 Task: Check the traffic conditions on the I-70 in Colorado.
Action: Mouse moved to (77, 63)
Screenshot: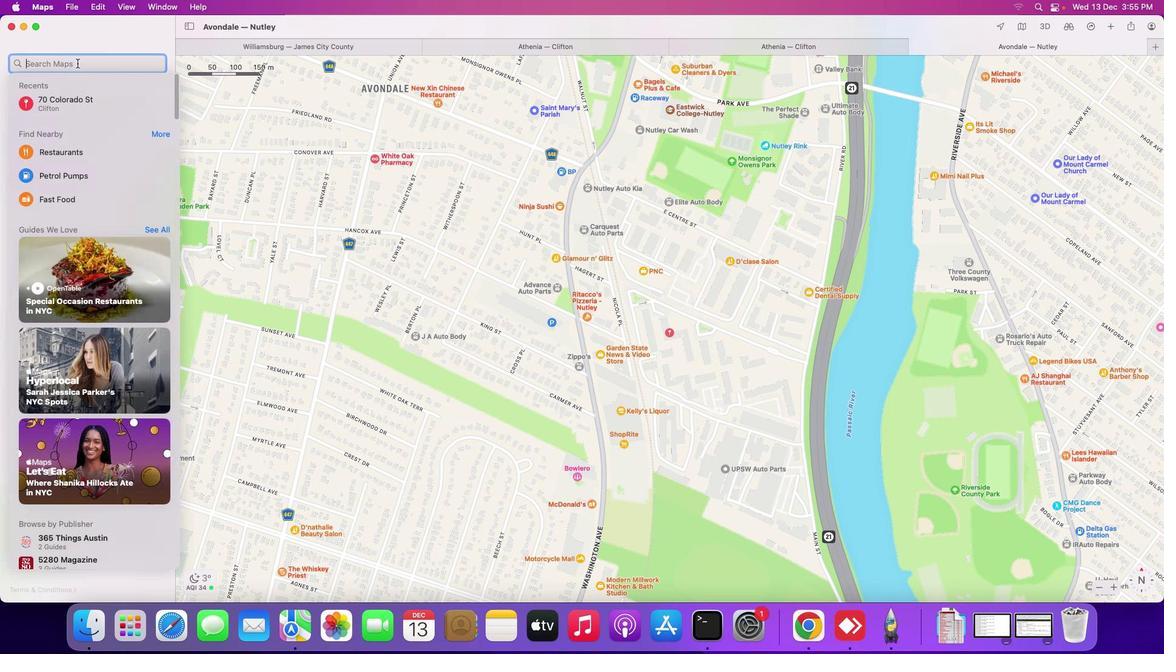 
Action: Mouse pressed left at (77, 63)
Screenshot: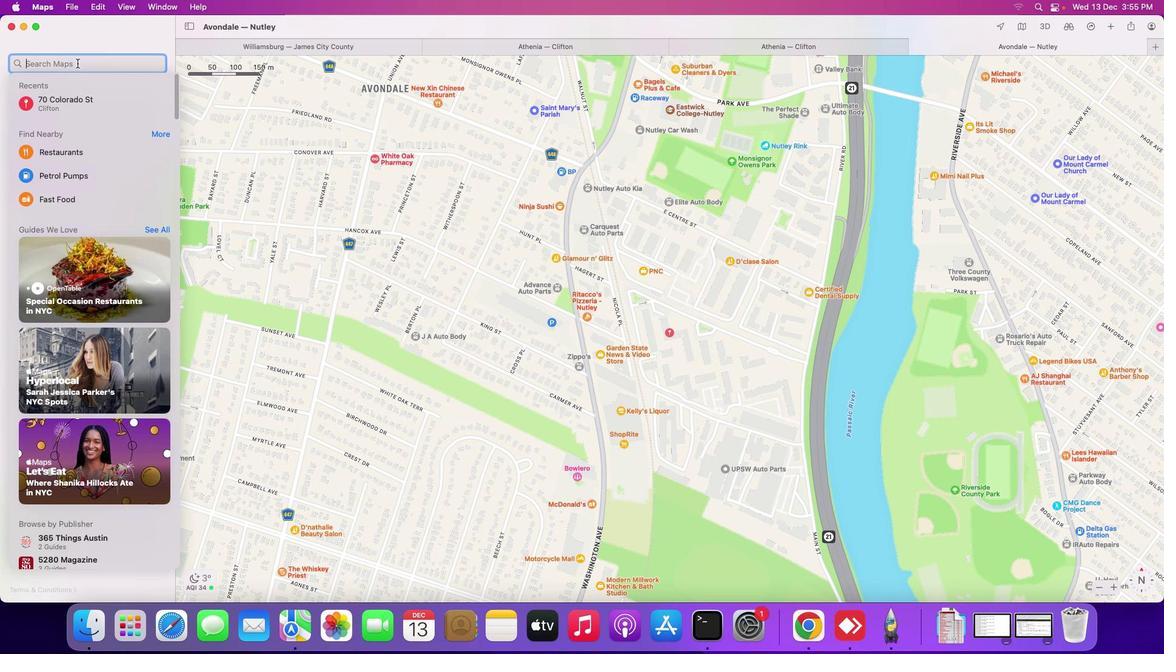 
Action: Key pressed Key.shift_r'I''-''7''0'Key.space'i''n'Key.spaceKey.shift_r'C''o''l''o''r''a''d''o'Key.enter
Screenshot: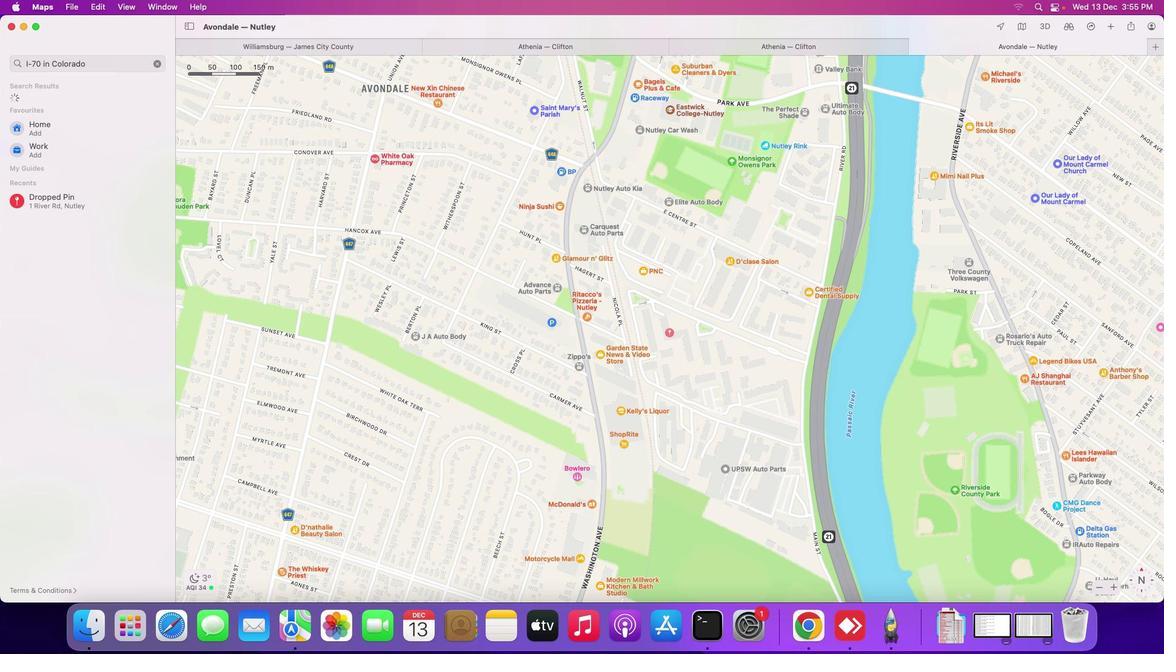 
Action: Mouse moved to (1022, 23)
Screenshot: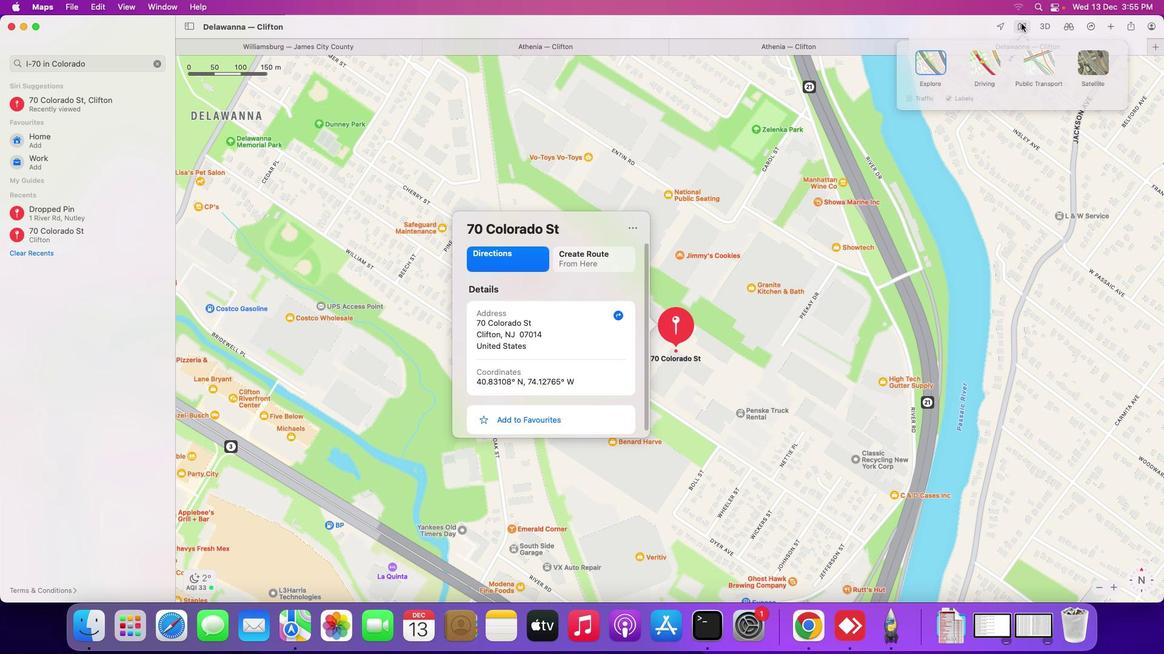 
Action: Mouse pressed left at (1022, 23)
Screenshot: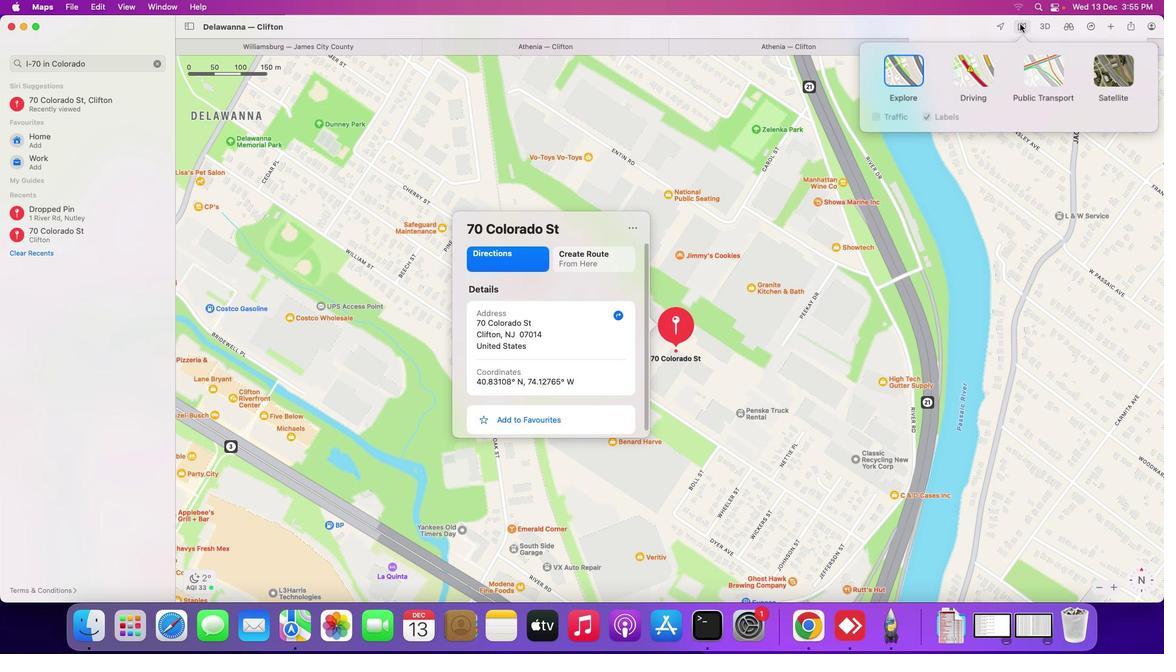 
Action: Mouse moved to (982, 72)
Screenshot: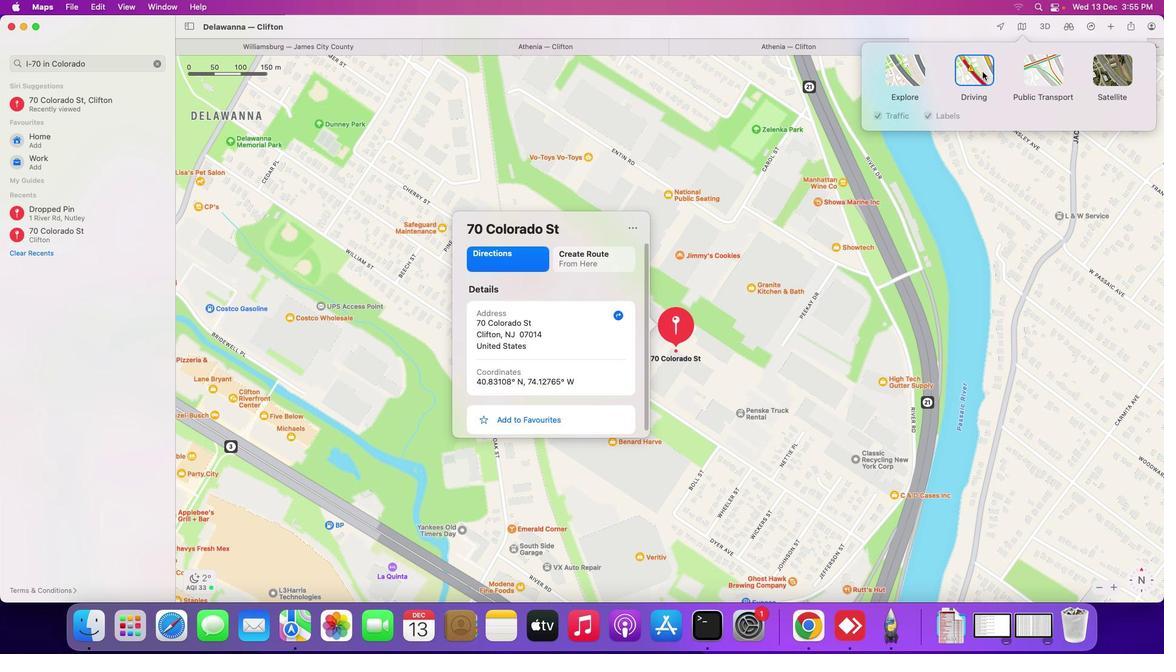 
Action: Mouse pressed left at (982, 72)
Screenshot: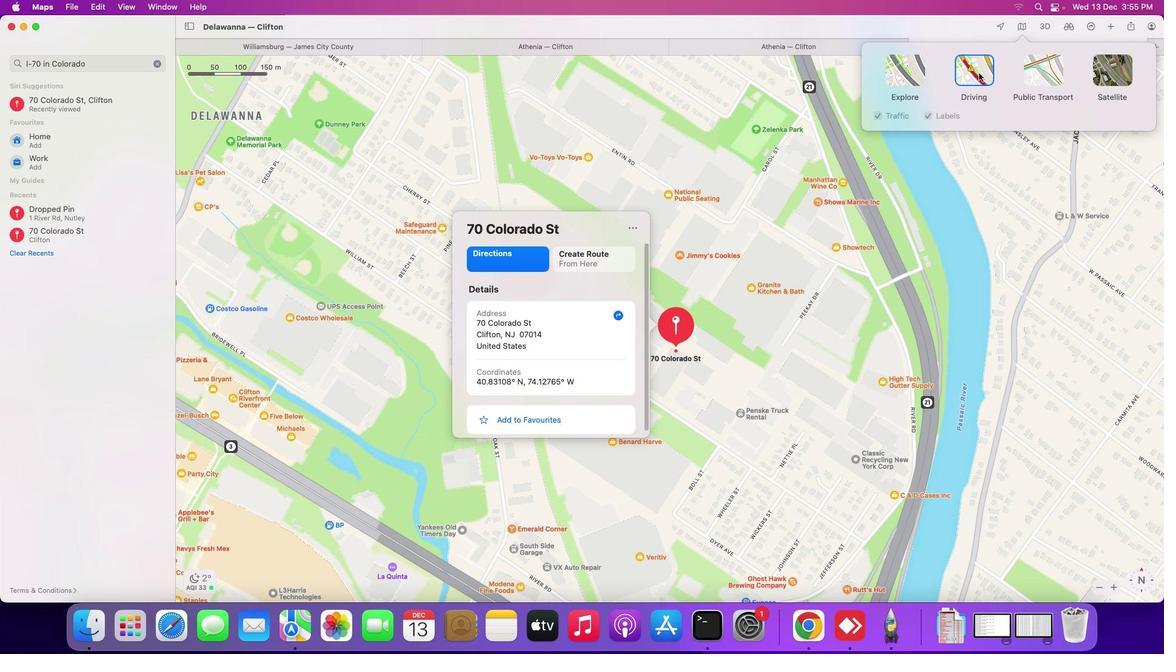 
Action: Mouse moved to (769, 260)
Screenshot: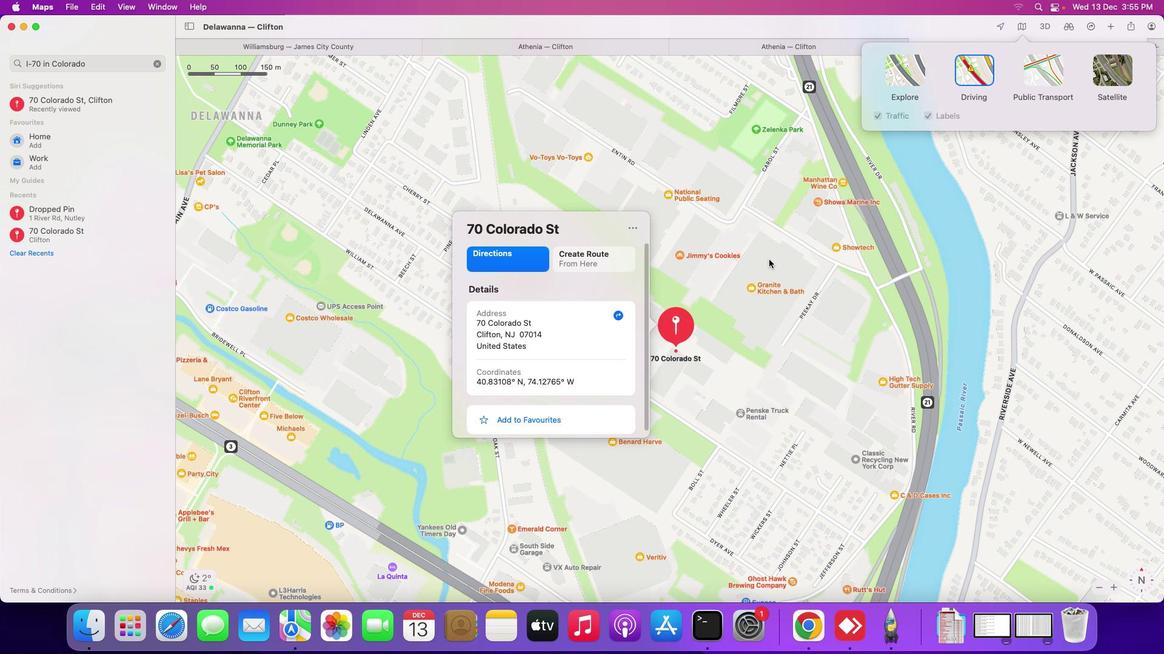 
Action: Mouse pressed left at (769, 260)
Screenshot: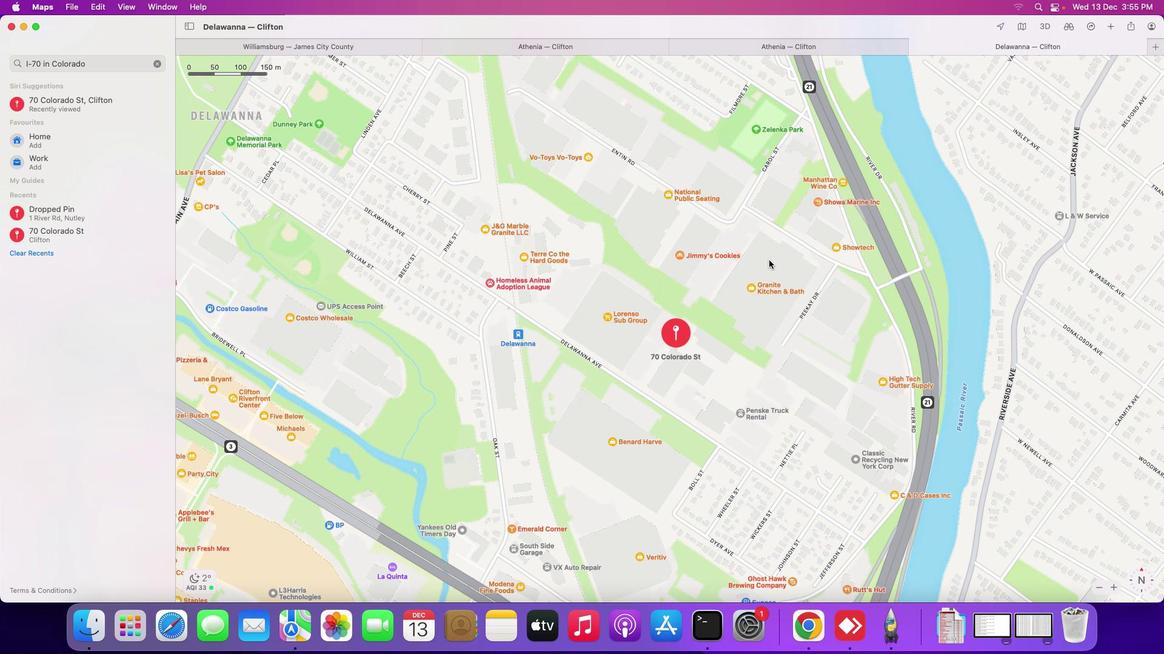 
Action: Mouse moved to (769, 258)
Screenshot: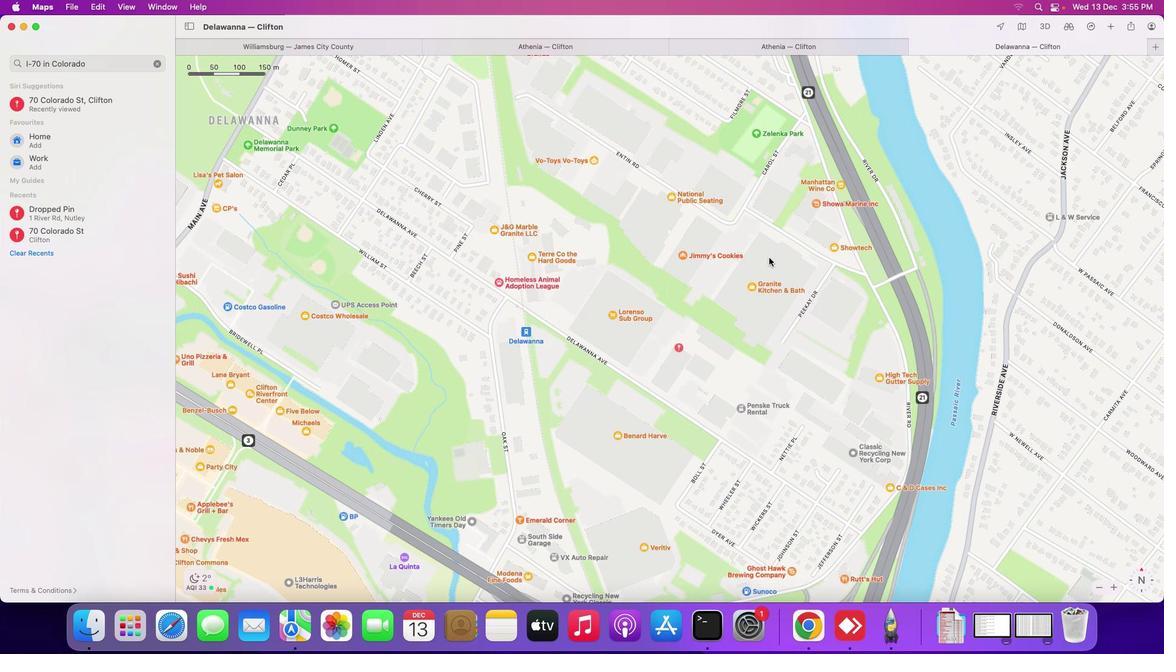 
Action: Mouse scrolled (769, 258) with delta (0, 0)
Screenshot: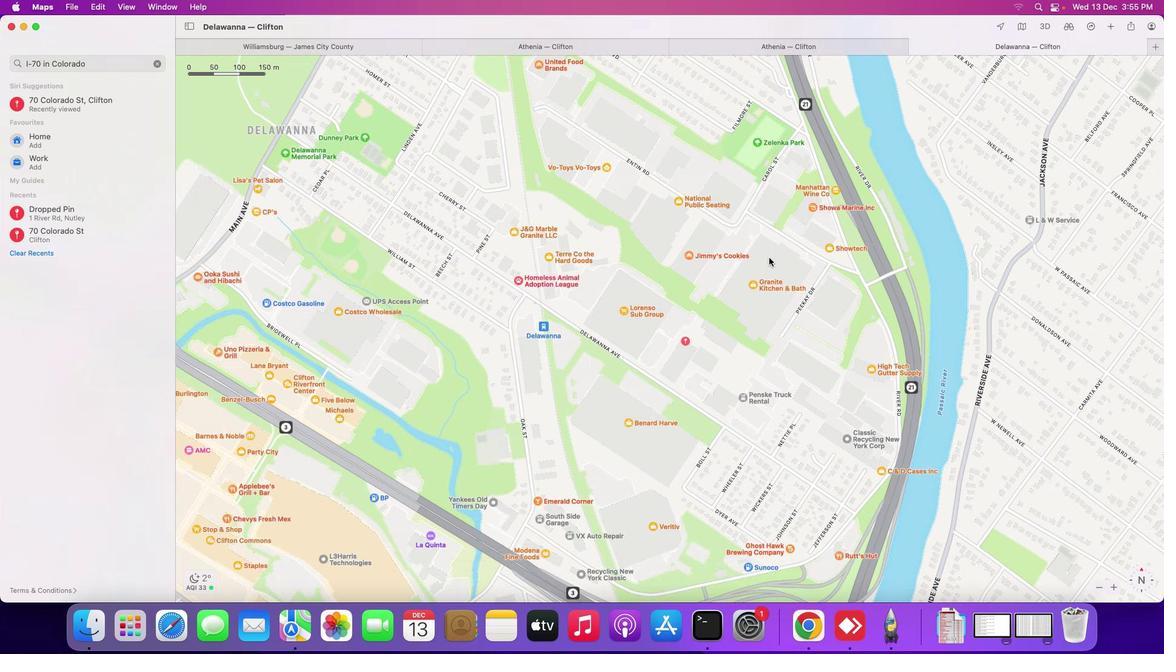 
Action: Mouse moved to (769, 258)
Screenshot: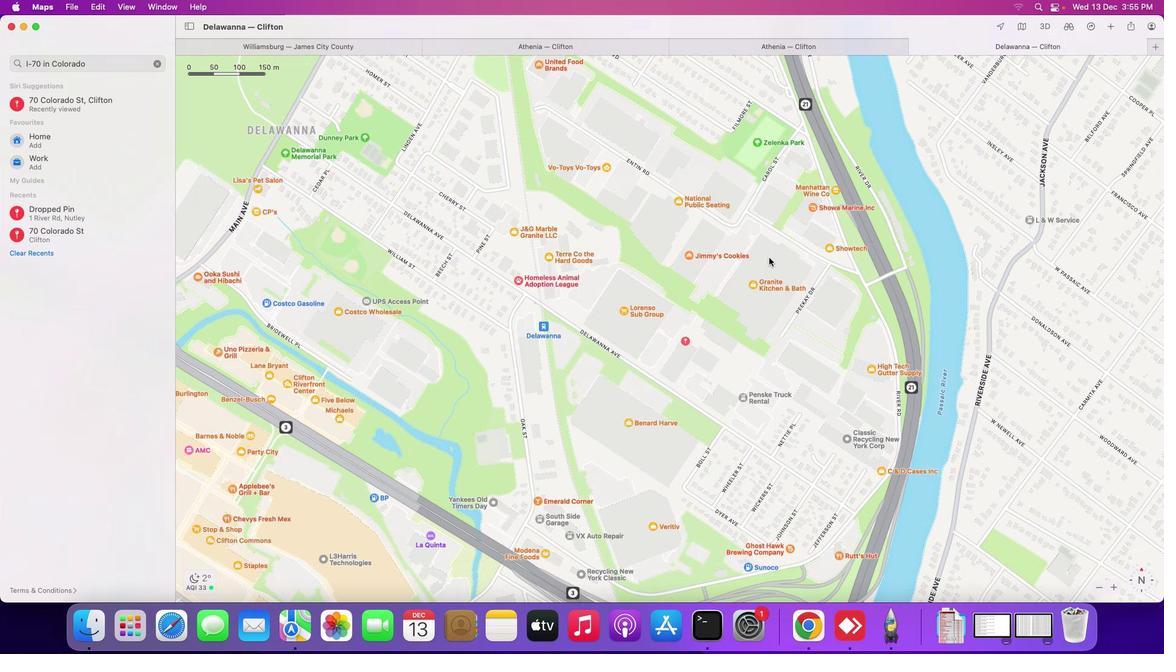 
Action: Mouse scrolled (769, 258) with delta (0, 0)
Screenshot: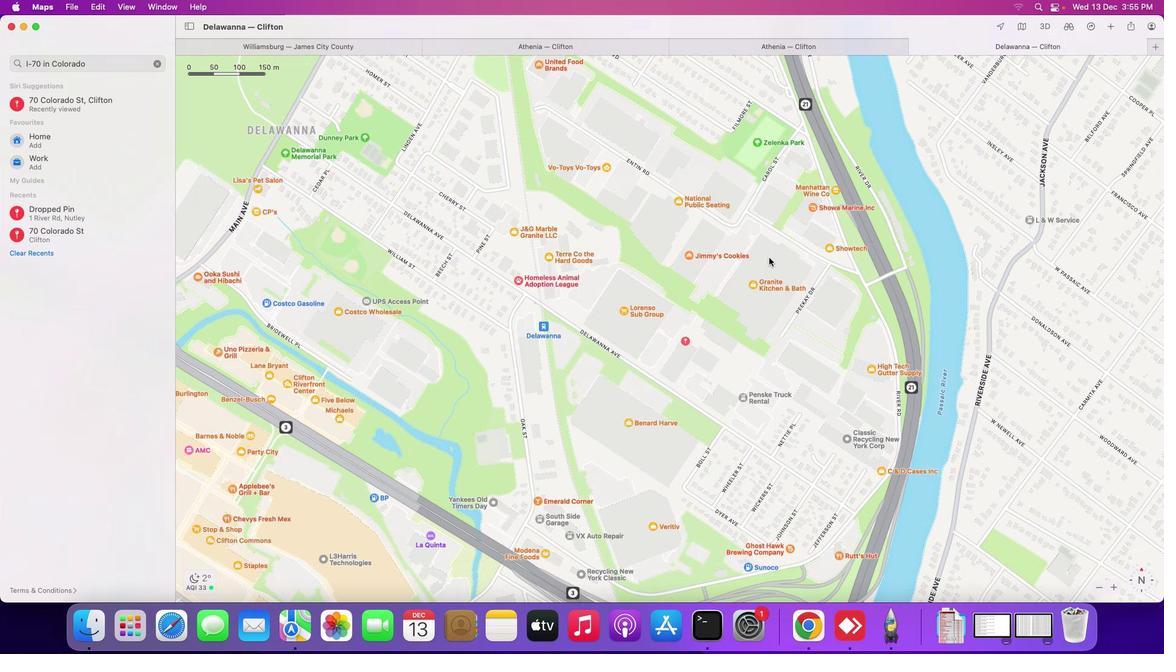 
Action: Mouse scrolled (769, 258) with delta (0, 0)
Screenshot: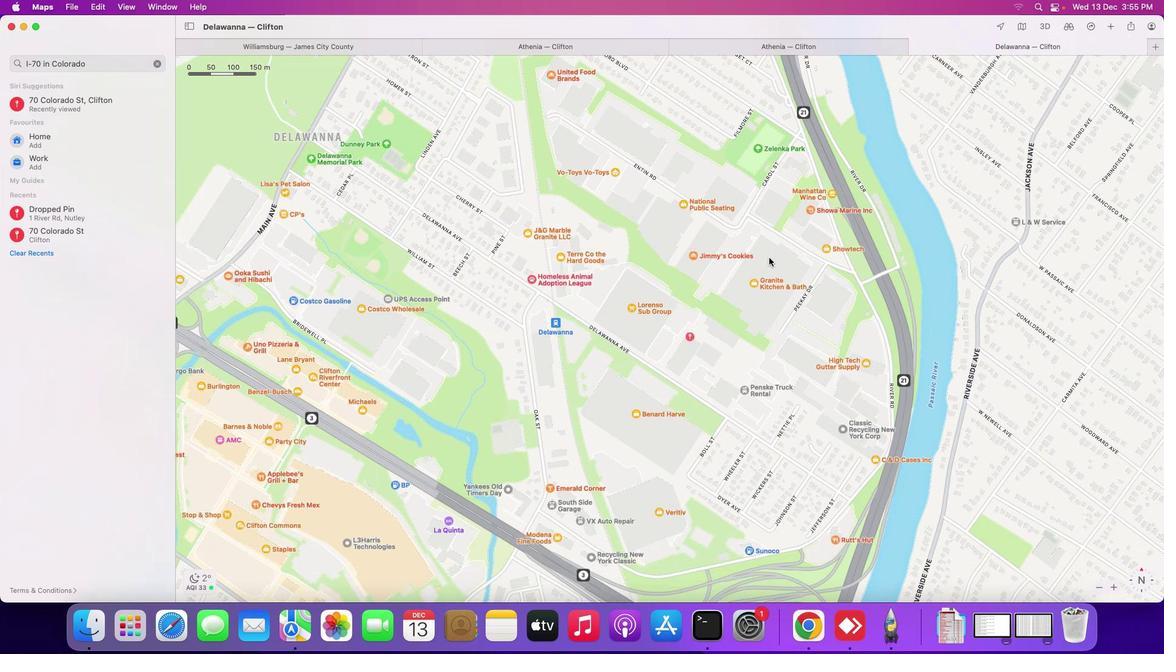 
Action: Mouse scrolled (769, 258) with delta (0, 0)
Screenshot: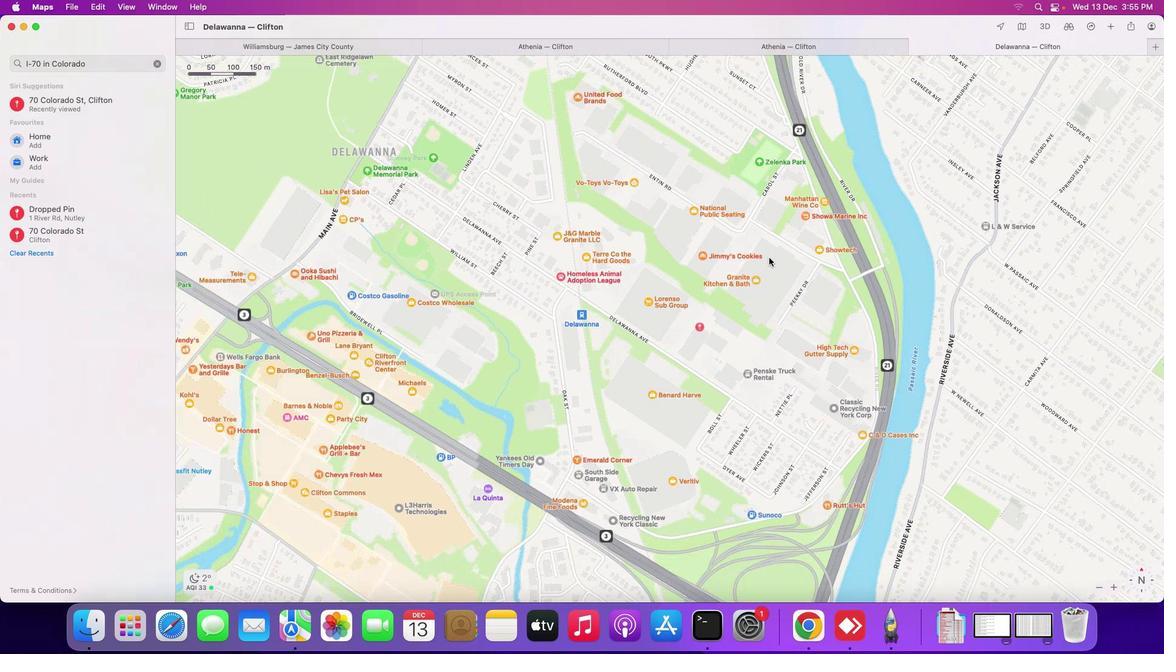 
Action: Mouse scrolled (769, 258) with delta (0, 0)
Screenshot: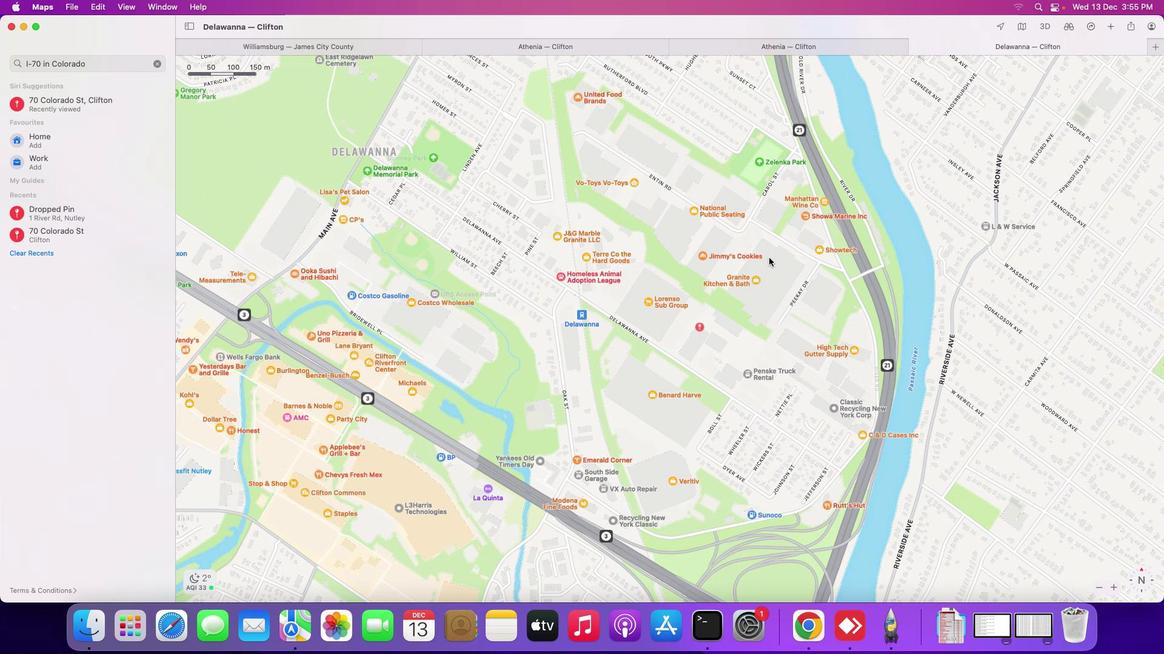 
Action: Mouse scrolled (769, 258) with delta (0, 0)
Screenshot: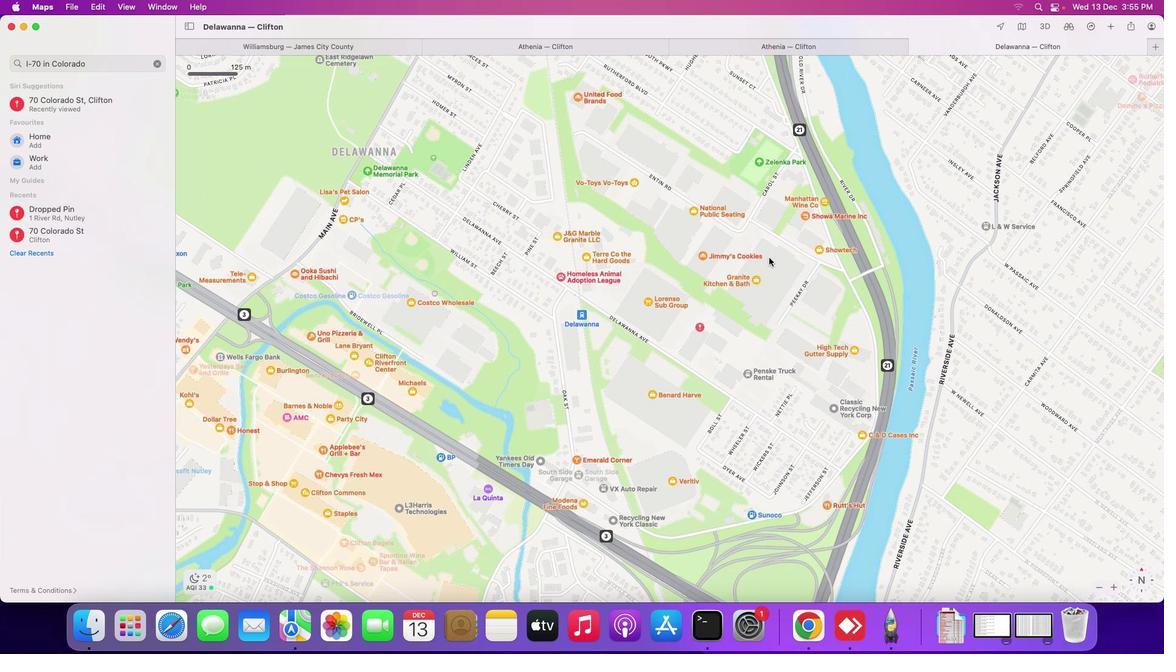 
